 Task: Set the equalizer preset to Large Hall.
Action: Mouse moved to (104, 18)
Screenshot: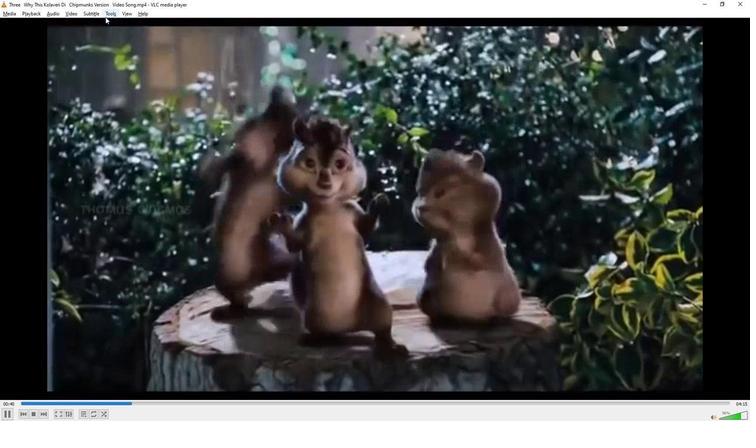 
Action: Mouse pressed left at (104, 18)
Screenshot: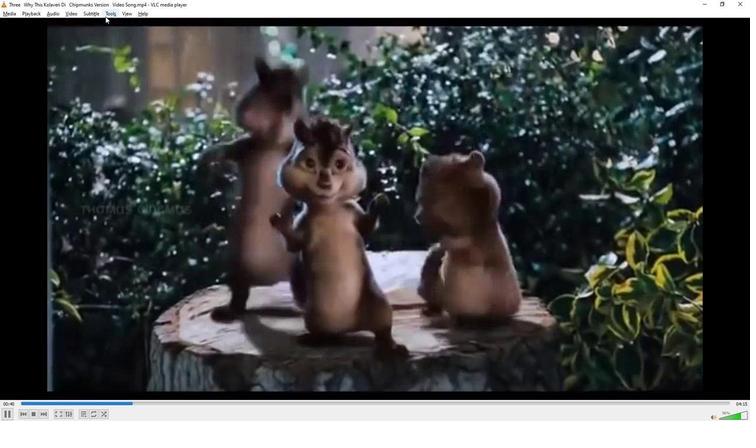 
Action: Mouse moved to (124, 109)
Screenshot: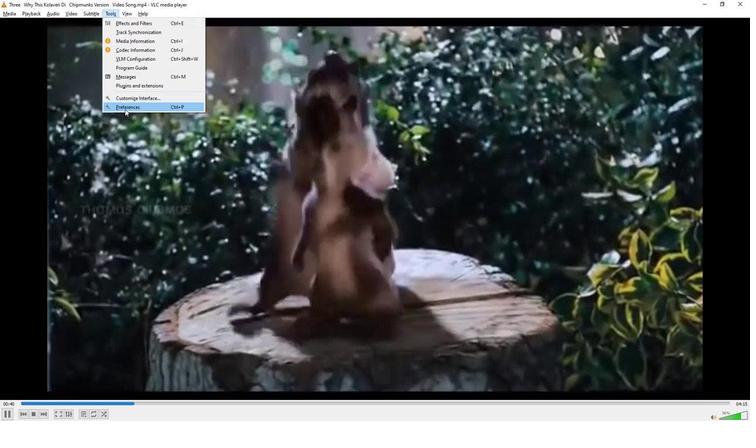 
Action: Mouse pressed left at (124, 109)
Screenshot: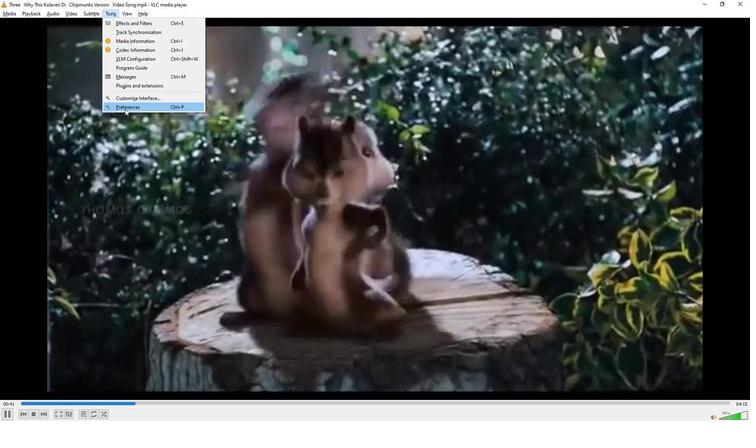 
Action: Mouse moved to (221, 314)
Screenshot: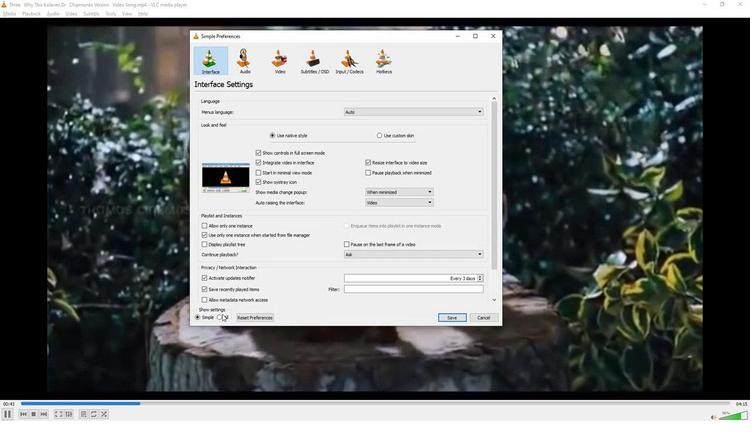 
Action: Mouse pressed left at (221, 314)
Screenshot: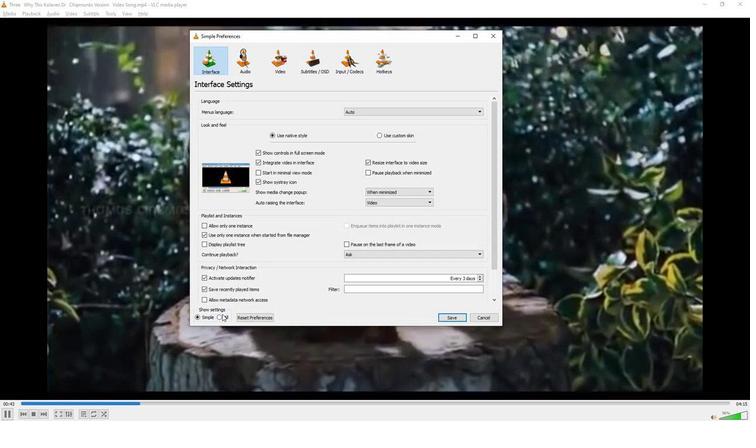 
Action: Mouse moved to (208, 143)
Screenshot: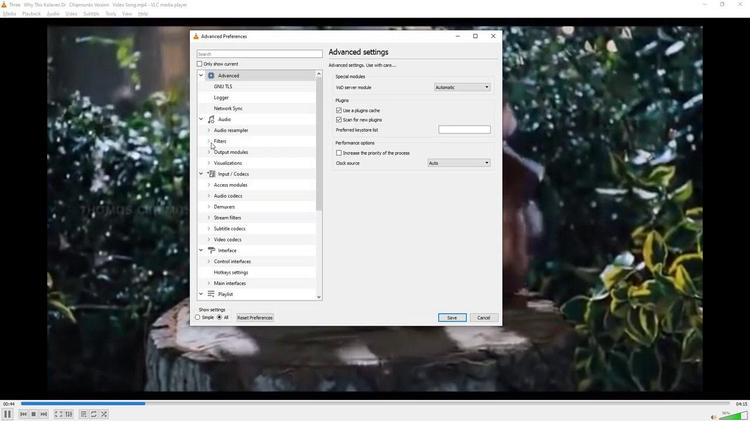 
Action: Mouse pressed left at (208, 143)
Screenshot: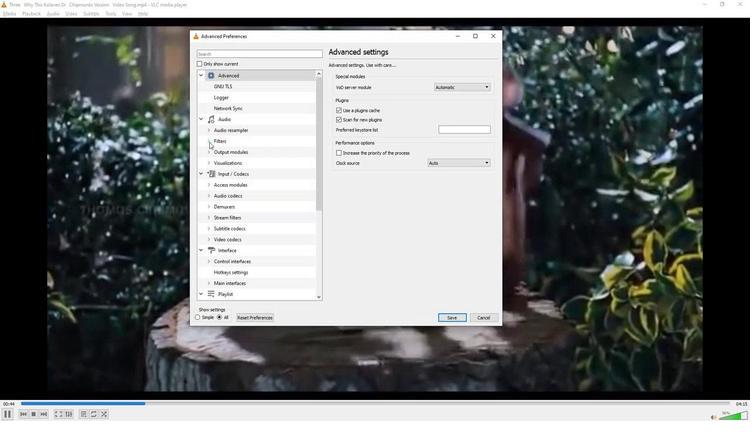
Action: Mouse moved to (233, 196)
Screenshot: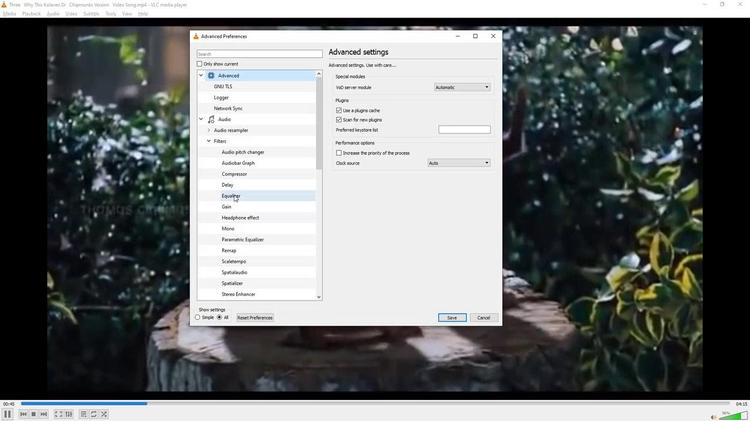 
Action: Mouse pressed left at (233, 196)
Screenshot: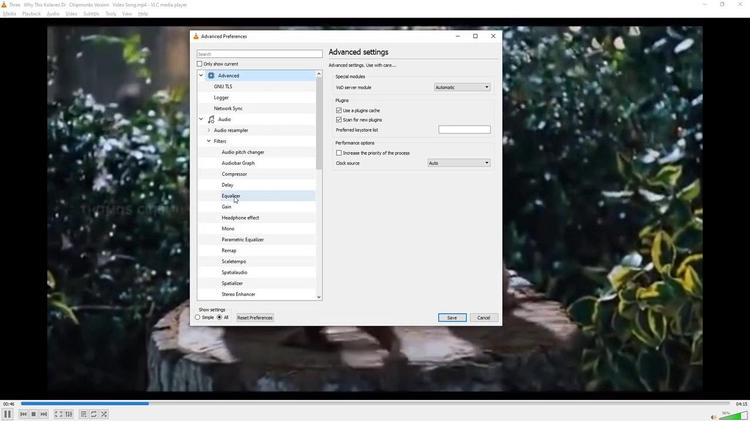 
Action: Mouse moved to (458, 80)
Screenshot: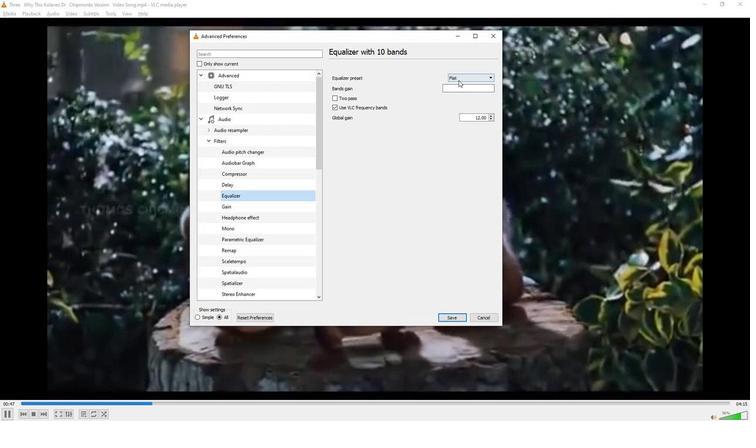 
Action: Mouse pressed left at (458, 80)
Screenshot: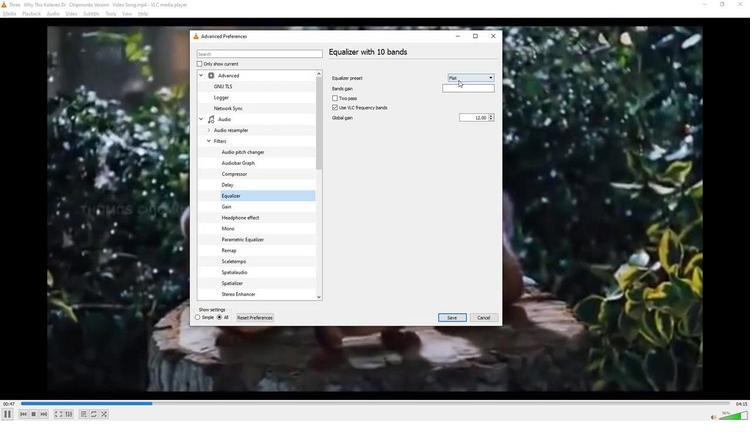 
Action: Mouse moved to (460, 127)
Screenshot: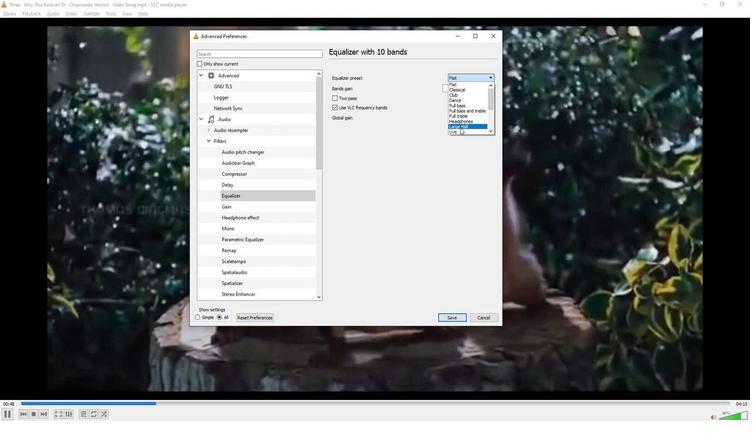 
Action: Mouse pressed left at (460, 127)
Screenshot: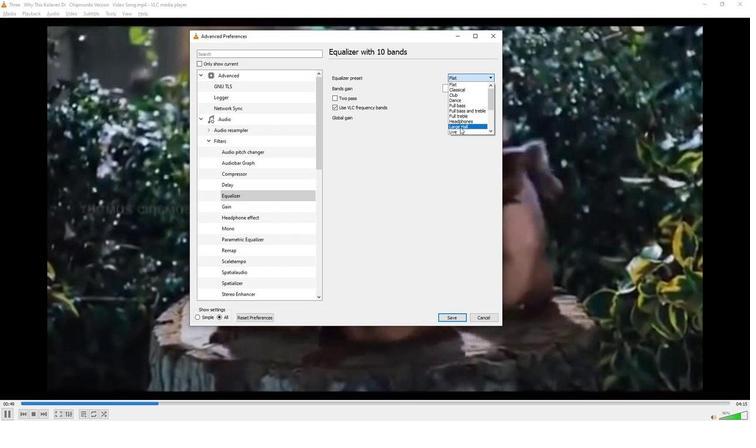 
Action: Mouse moved to (420, 189)
Screenshot: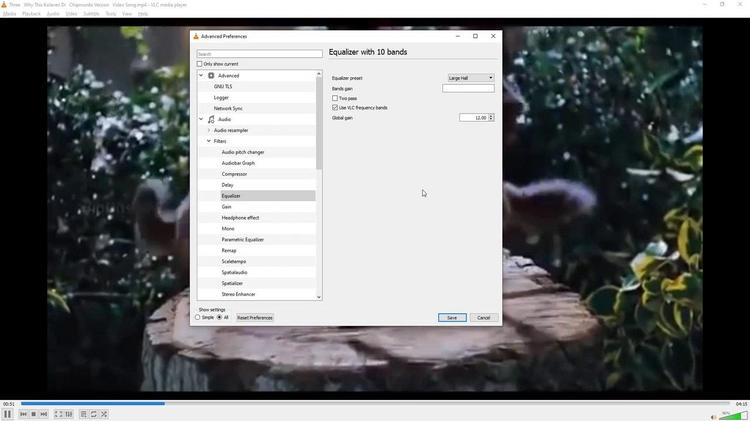 
